 Task: Plan a virtual team-building trivia night for the 9th at 6:30 PM to 7:00 PM.
Action: Mouse moved to (52, 81)
Screenshot: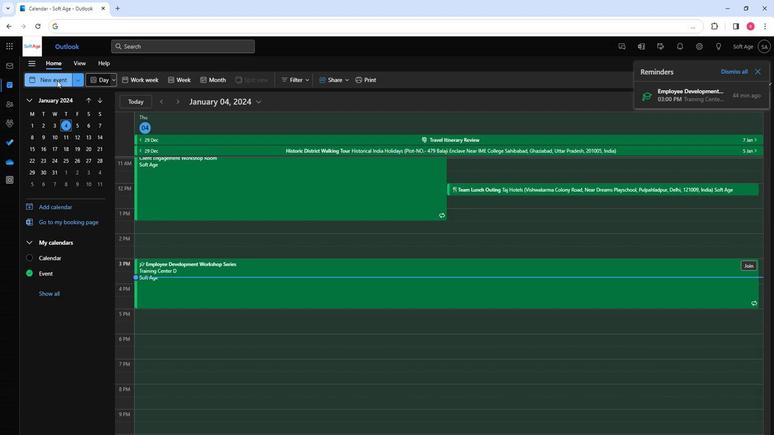 
Action: Mouse pressed left at (52, 81)
Screenshot: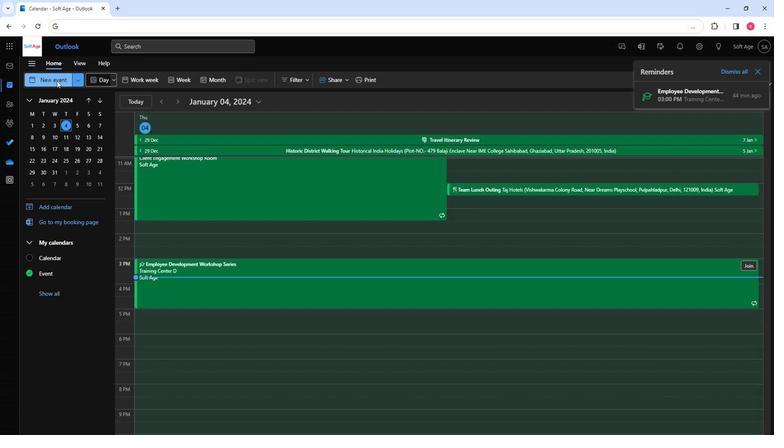 
Action: Mouse moved to (199, 135)
Screenshot: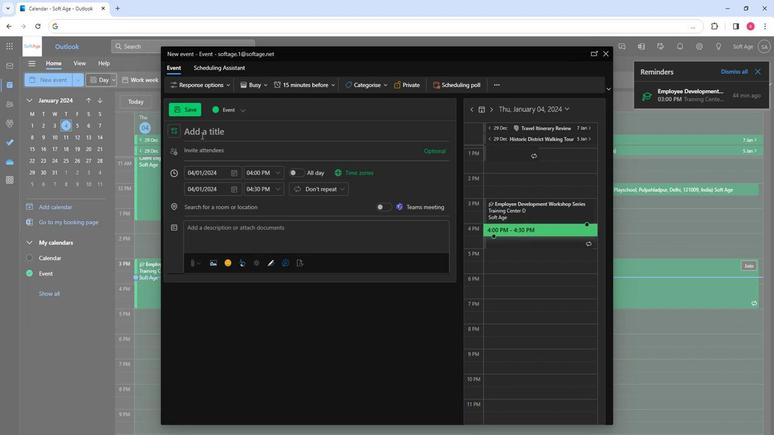 
Action: Mouse pressed left at (199, 135)
Screenshot: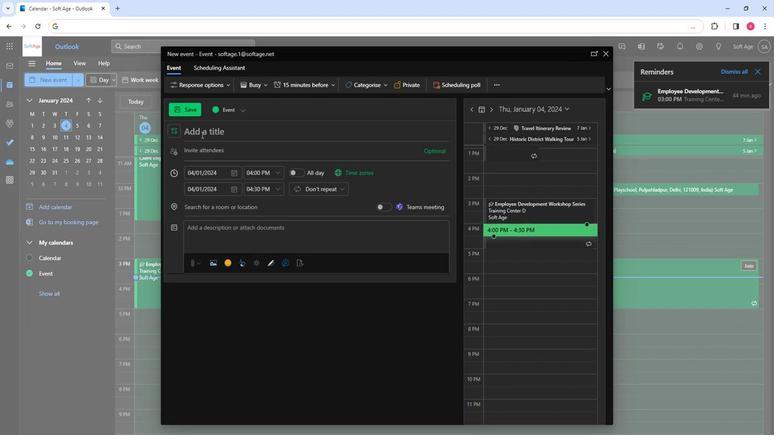 
Action: Key pressed <Key.shift>Virtul<Key.backspace>al<Key.space><Key.shift>Team-<Key.shift><Key.shift><Key.shift><Key.shift><Key.shift><Key.shift>Builing<Key.backspace><Key.backspace><Key.backspace><Key.backspace>lding<Key.space><Key.shift>Trivia<Key.space><Key.shift>Night
Screenshot: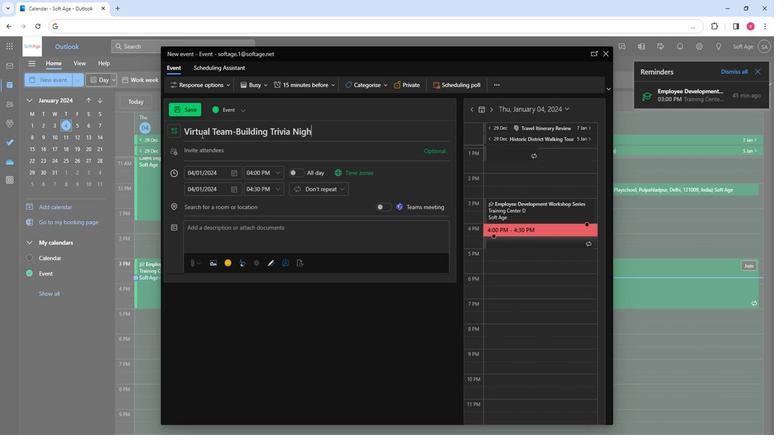 
Action: Mouse moved to (222, 152)
Screenshot: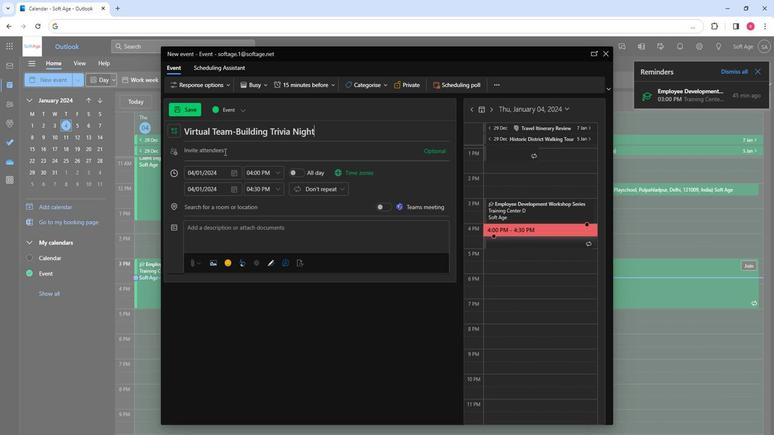 
Action: Mouse pressed left at (222, 152)
Screenshot: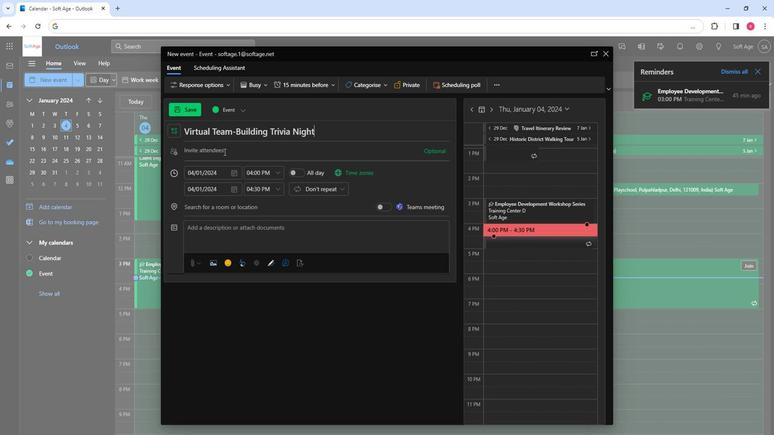 
Action: Key pressed so
Screenshot: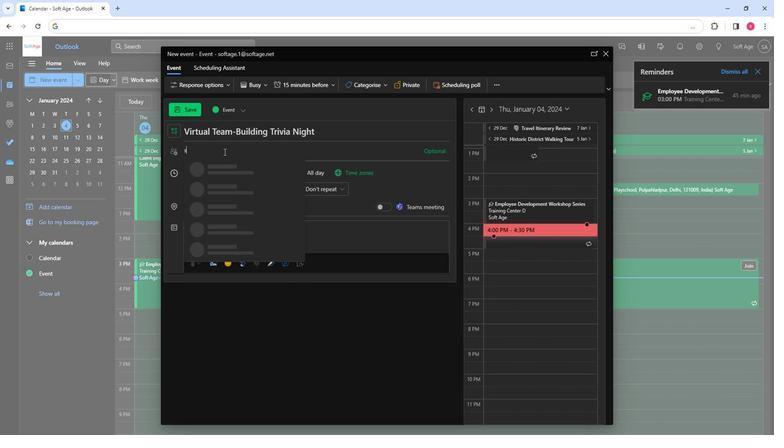
Action: Mouse moved to (220, 185)
Screenshot: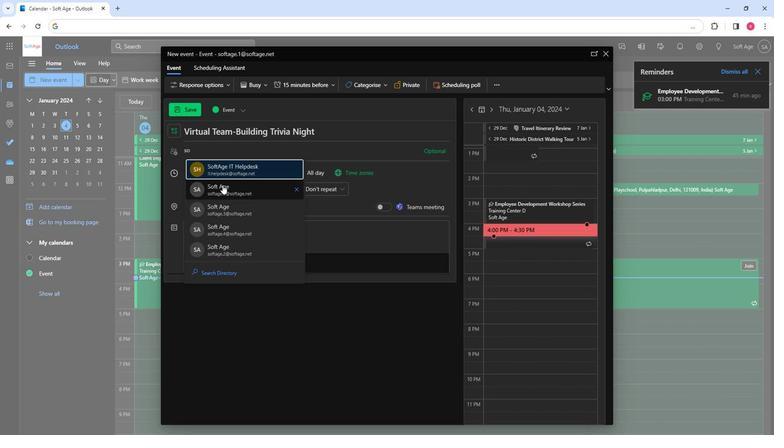 
Action: Mouse pressed left at (220, 185)
Screenshot: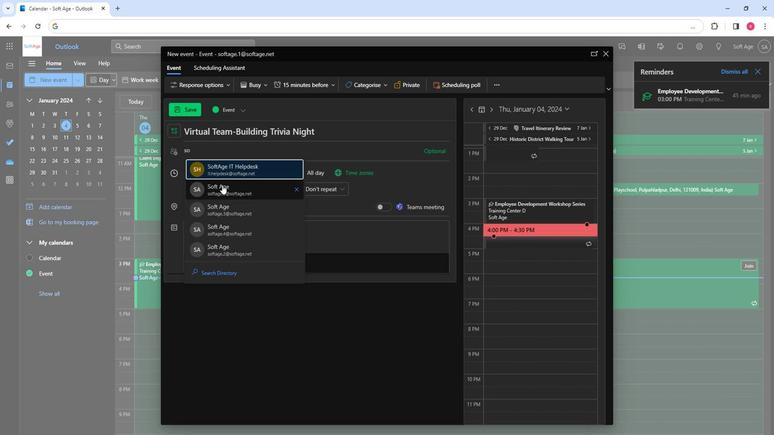 
Action: Mouse moved to (220, 185)
Screenshot: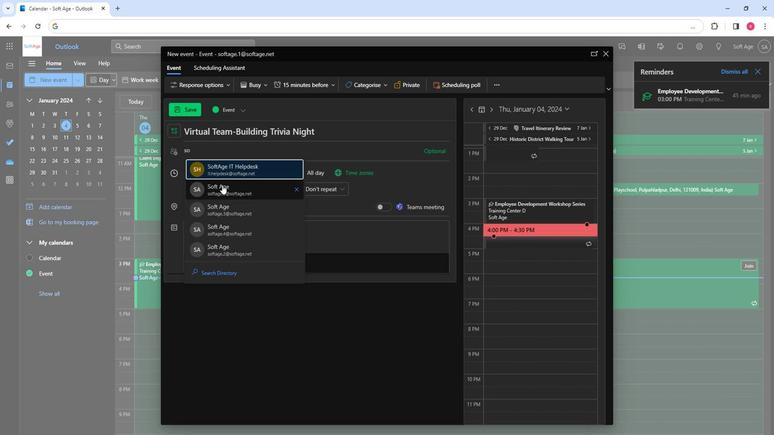 
Action: Key pressed so
Screenshot: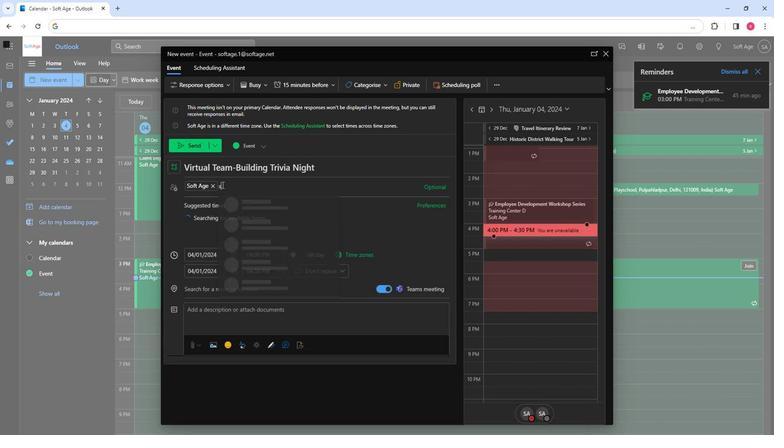 
Action: Mouse moved to (263, 251)
Screenshot: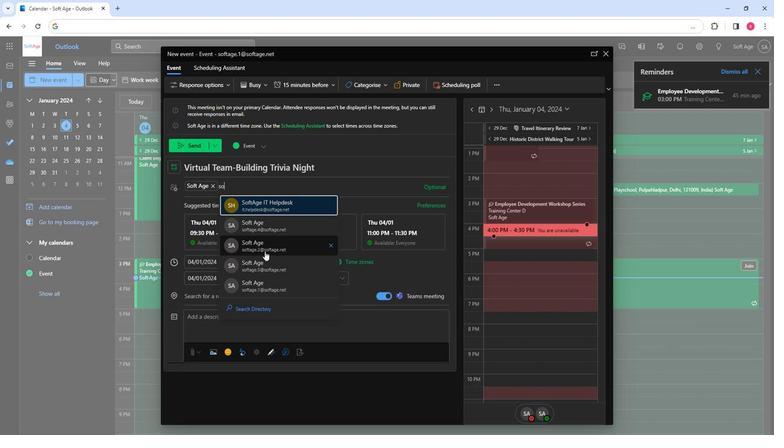 
Action: Mouse pressed left at (263, 251)
Screenshot: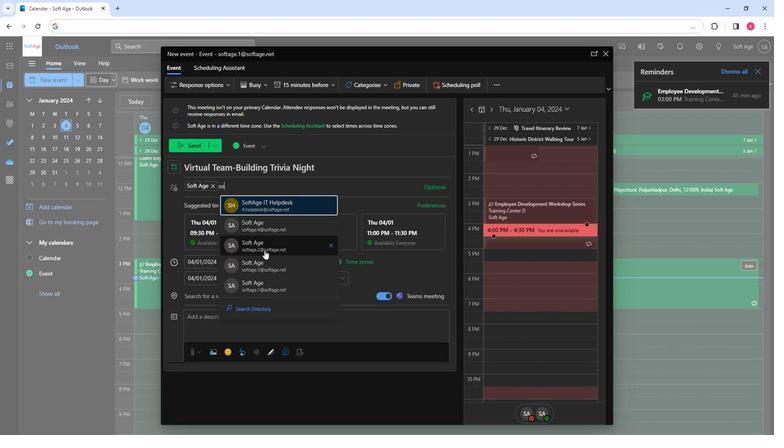 
Action: Key pressed so
Screenshot: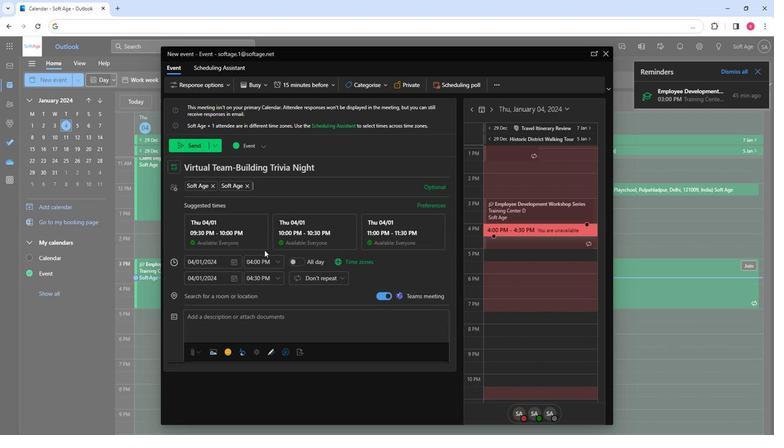 
Action: Mouse moved to (282, 272)
Screenshot: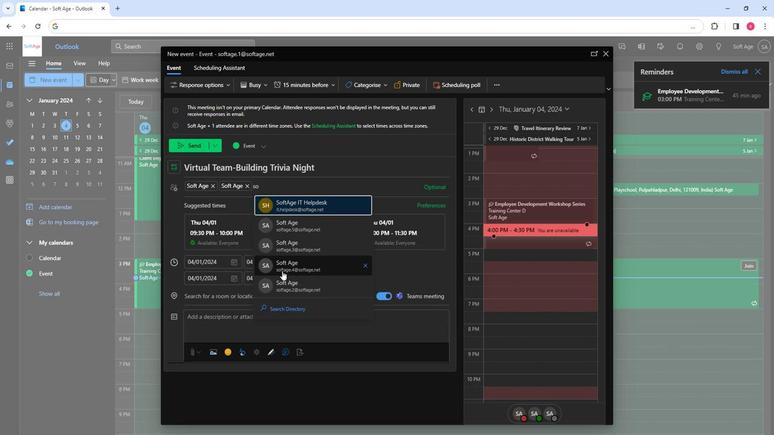 
Action: Mouse pressed left at (282, 272)
Screenshot: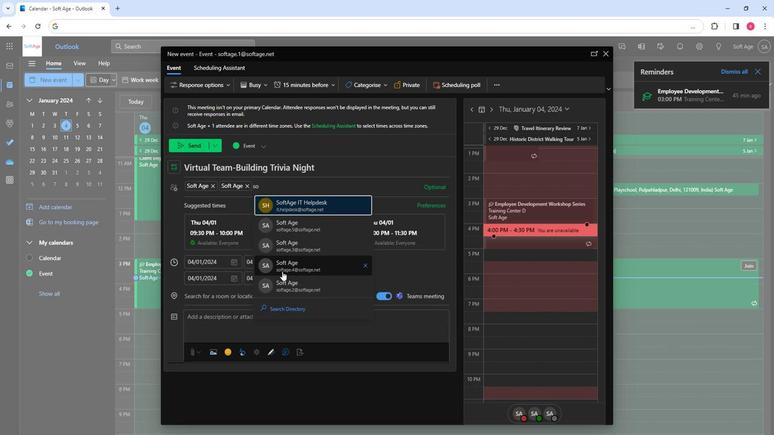 
Action: Mouse moved to (234, 266)
Screenshot: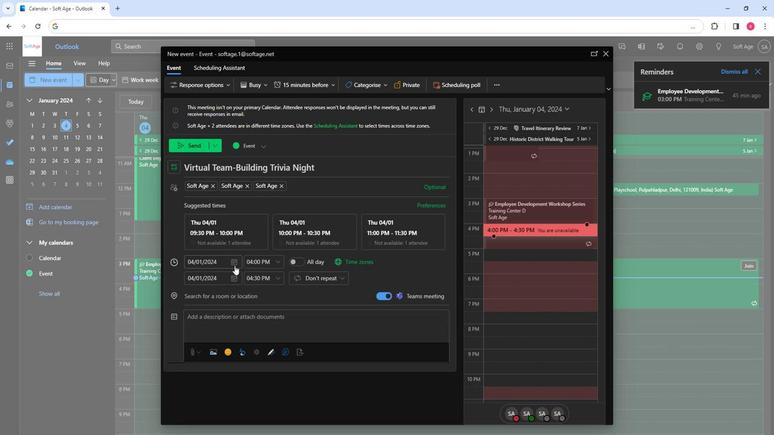 
Action: Mouse pressed left at (234, 266)
Screenshot: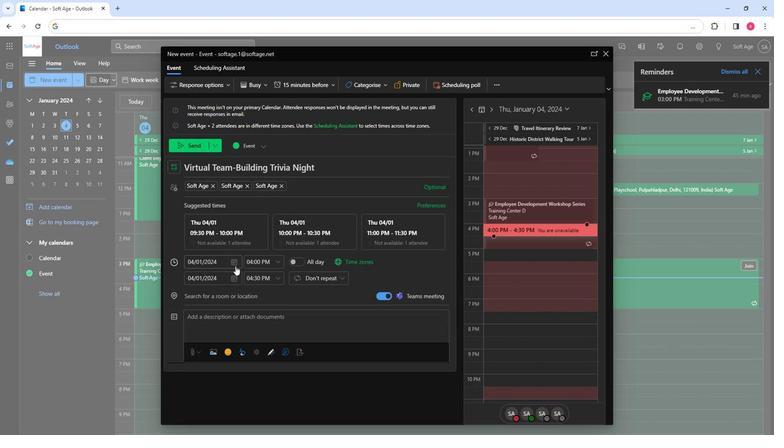 
Action: Mouse moved to (203, 317)
Screenshot: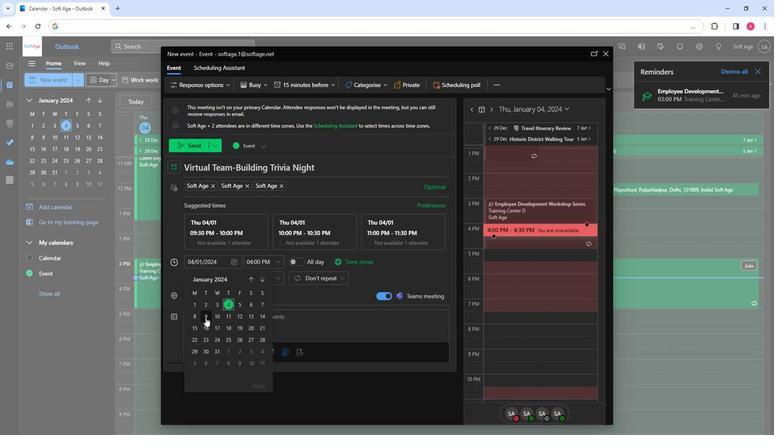 
Action: Mouse pressed left at (203, 317)
Screenshot: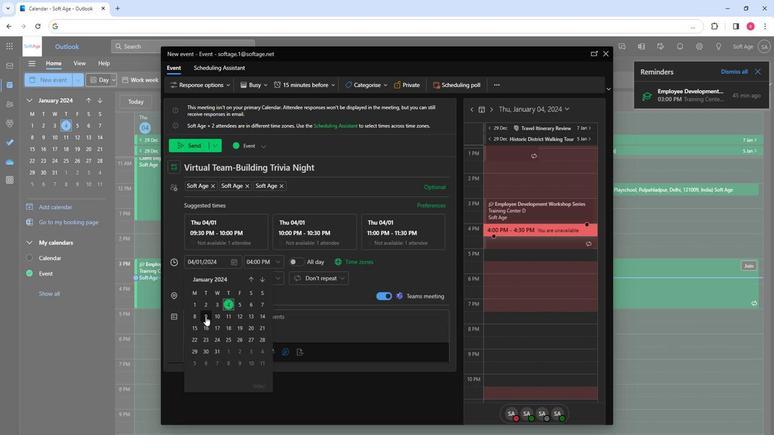 
Action: Mouse moved to (282, 257)
Screenshot: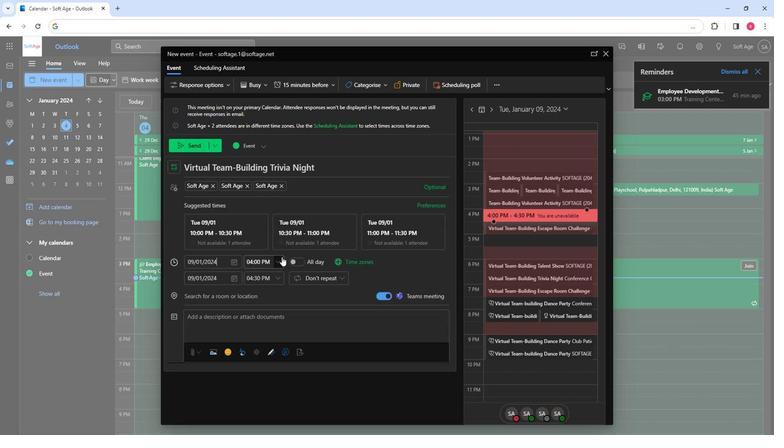 
Action: Mouse pressed left at (282, 257)
Screenshot: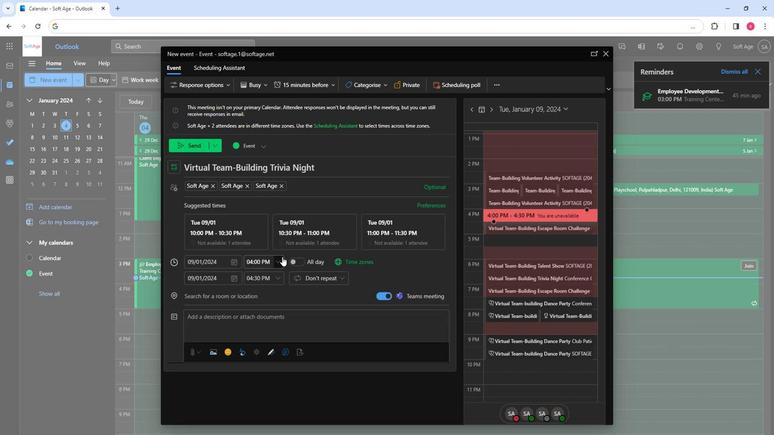
Action: Mouse moved to (269, 299)
Screenshot: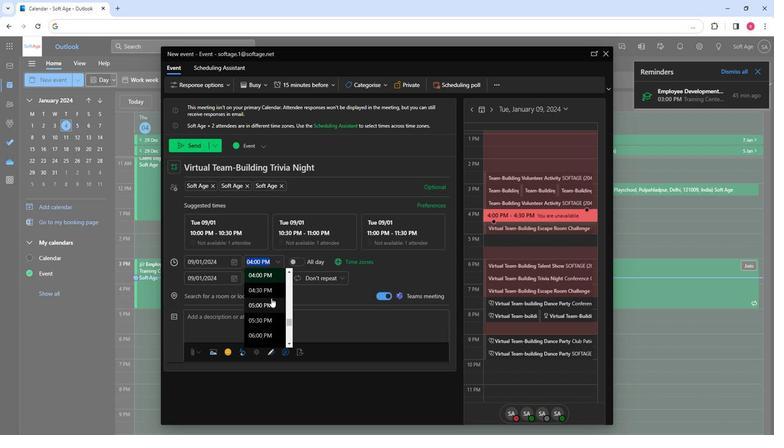
Action: Mouse scrolled (269, 298) with delta (0, 0)
Screenshot: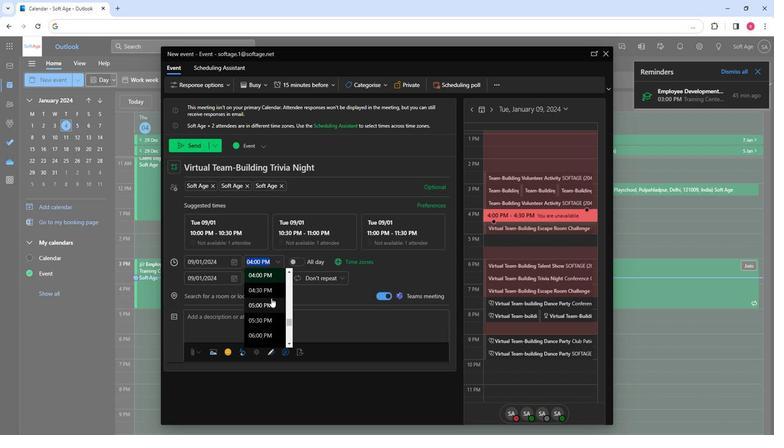 
Action: Mouse moved to (257, 311)
Screenshot: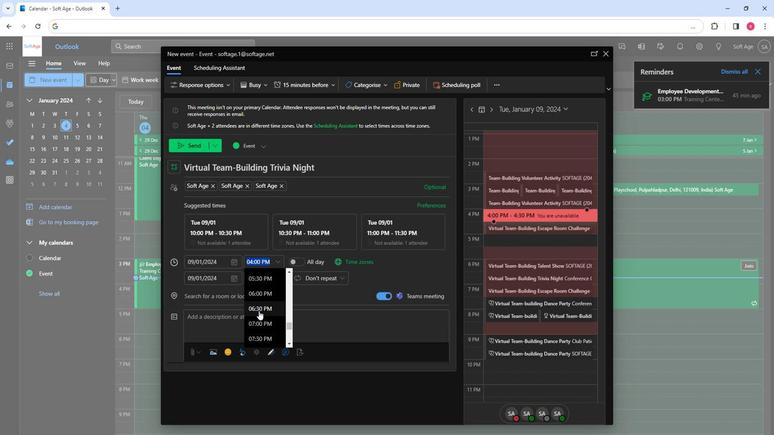 
Action: Mouse pressed left at (257, 311)
Screenshot: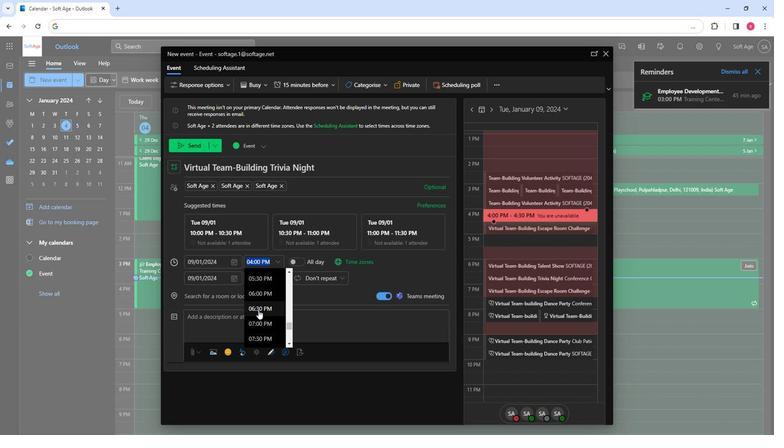 
Action: Mouse moved to (234, 300)
Screenshot: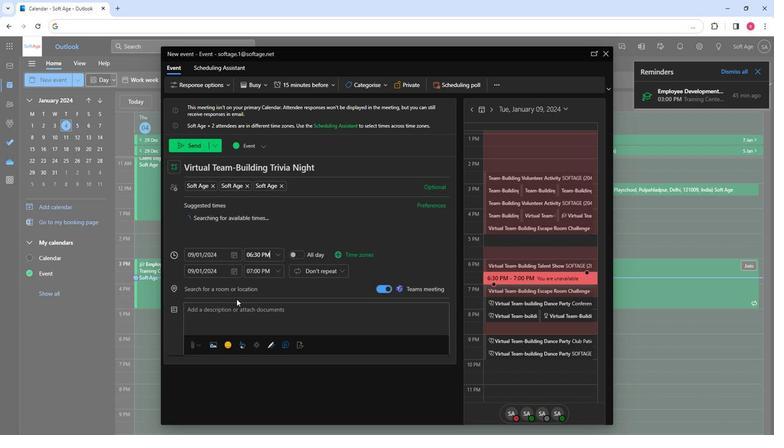 
Action: Mouse pressed left at (234, 300)
Screenshot: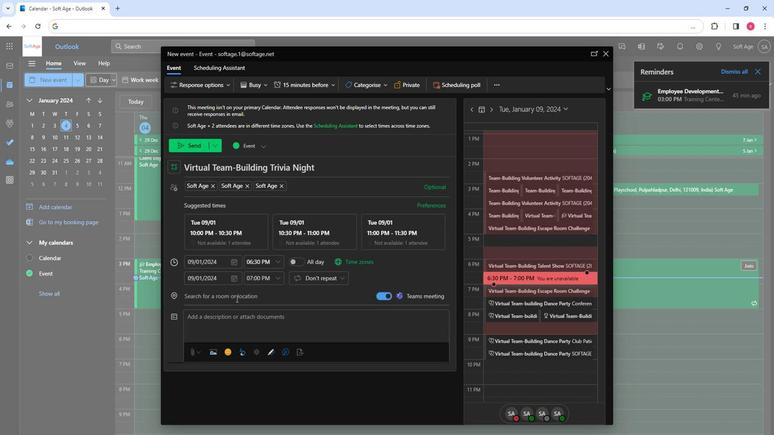 
Action: Mouse moved to (233, 203)
Screenshot: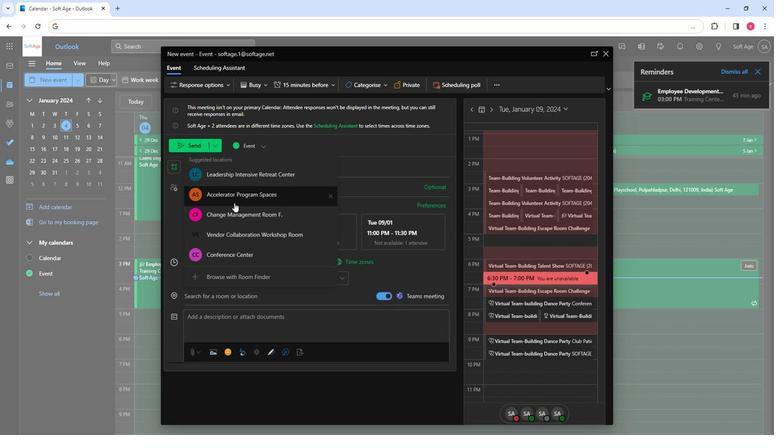 
Action: Mouse pressed left at (233, 203)
Screenshot: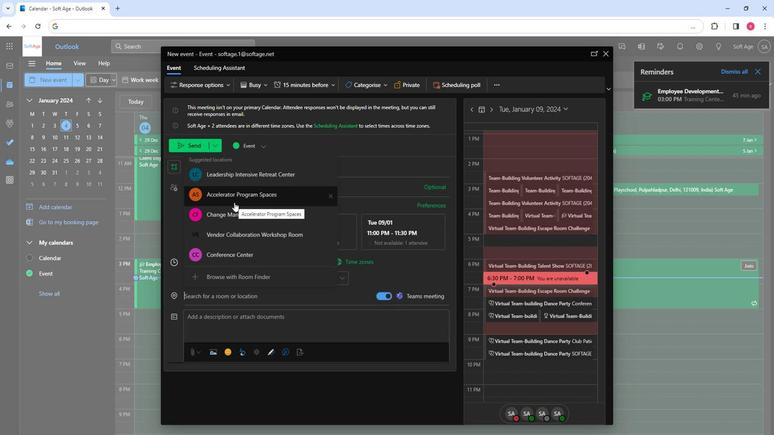 
Action: Mouse moved to (206, 314)
Screenshot: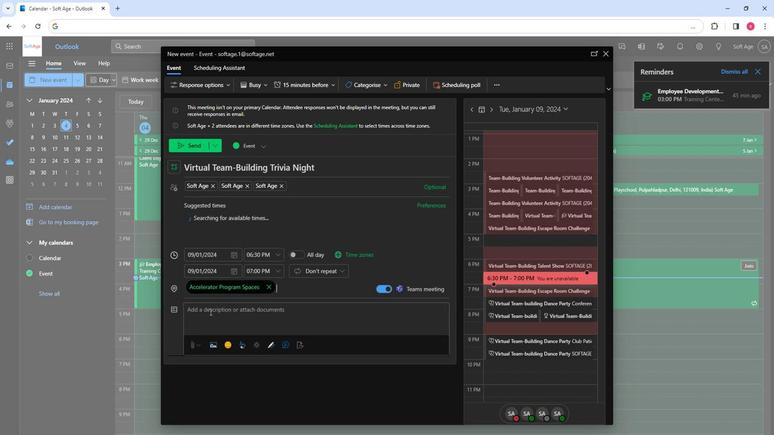 
Action: Mouse pressed left at (206, 314)
Screenshot: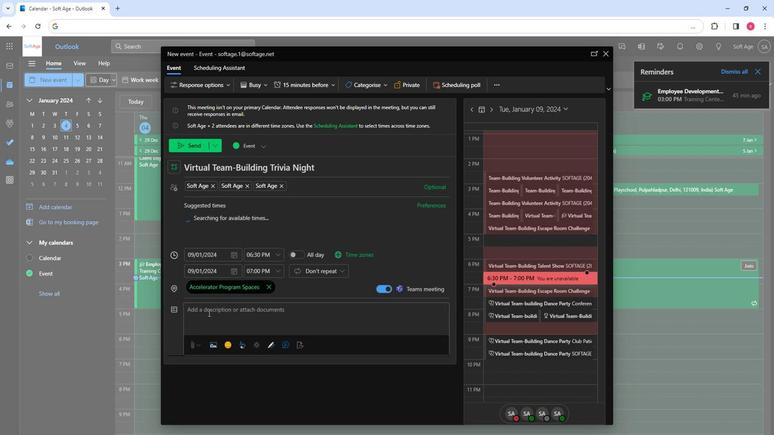 
Action: Key pressed <Key.shift>Elevate<Key.space>team<Key.space>spirit<Key.space>with<Key.space>a<Key.space>virtual<Key.space>team-builing<Key.space>trivia<Key.backspace>a<Key.backspace><Key.backspace><Key.backspace><Key.backspace><Key.backspace><Key.backspace><Key.backspace><Key.backspace><Key.backspace><Key.backspace><Key.backspace>lding<Key.space>trivia<Key.space>night.<Key.space><Key.shift>Engage<Key.space>in<Key.space>friendly<Key.space>competition,<Key.space>test<Key.space>knowledge,<Key.space>and<Key.space>foster<Key.space>camaraderie,<Key.space>creating<Key.space>a<Key.space>fun<Key.space>and<Key.space>interactive<Key.space>virtual<Key.space>bonding<Key.space>experience<Key.space>for<Key.space>everyone.
Screenshot: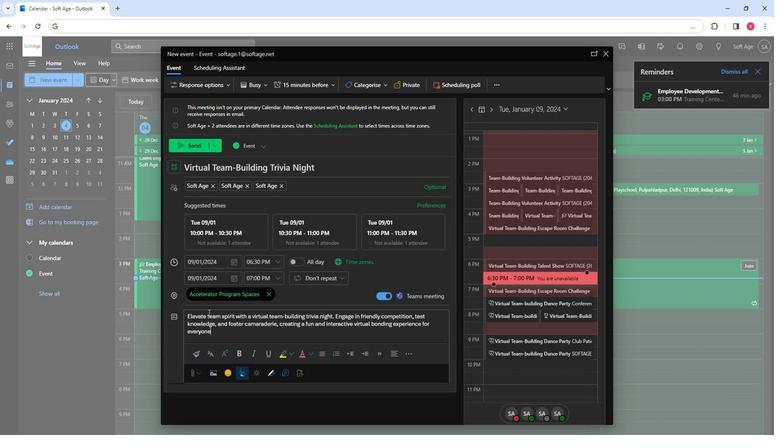 
Action: Mouse moved to (236, 318)
Screenshot: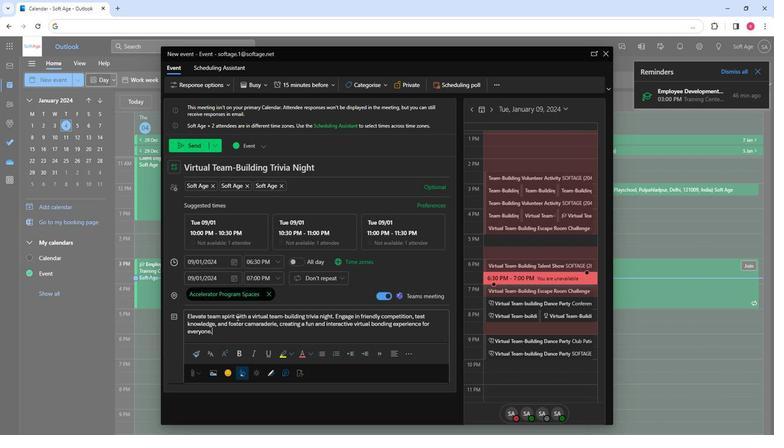 
Action: Mouse pressed left at (236, 318)
Screenshot: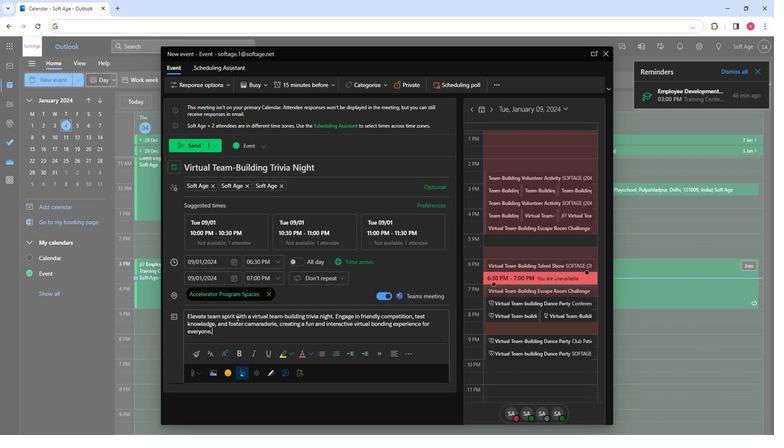 
Action: Mouse pressed left at (236, 318)
Screenshot: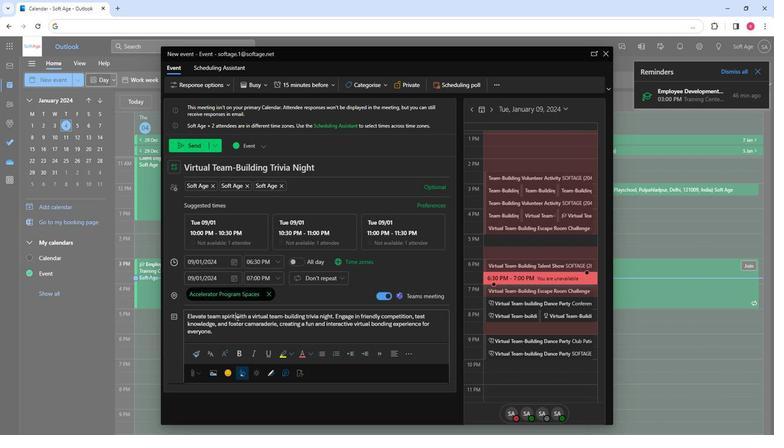 
Action: Mouse pressed left at (236, 318)
Screenshot: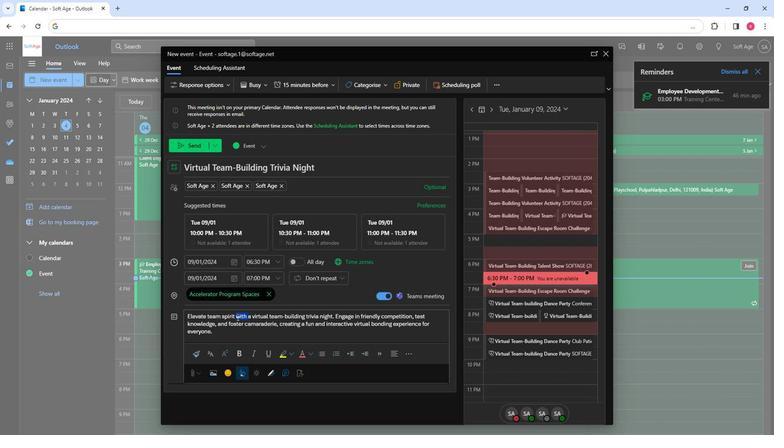 
Action: Mouse moved to (208, 358)
Screenshot: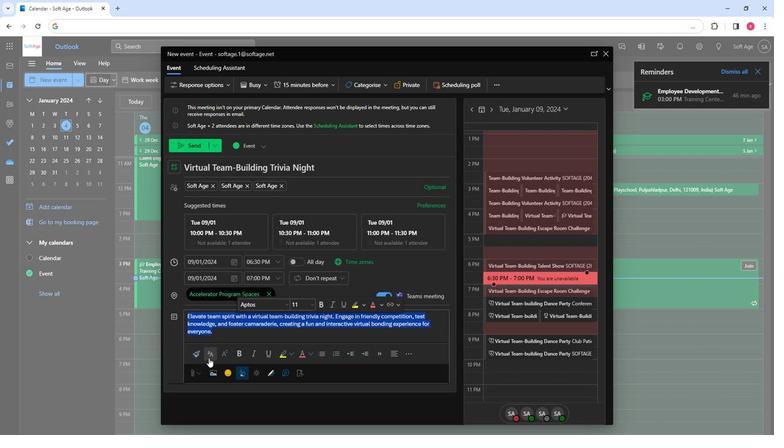 
Action: Mouse pressed left at (208, 358)
Screenshot: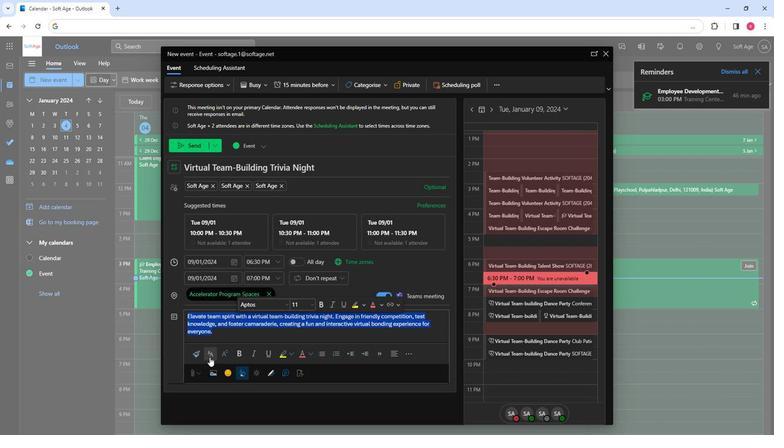 
Action: Mouse moved to (243, 300)
Screenshot: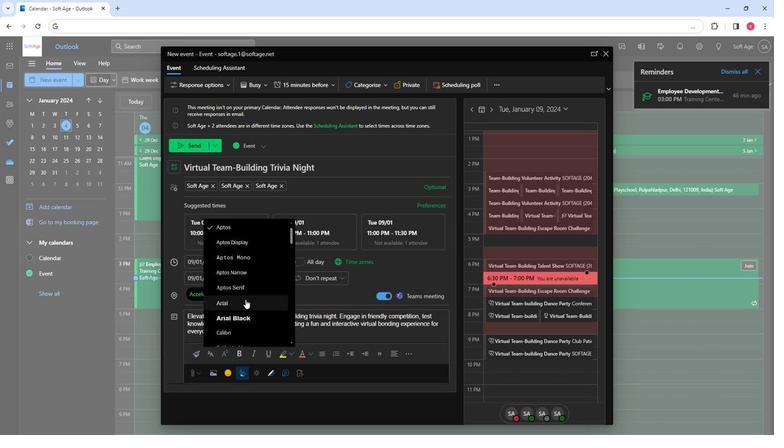 
Action: Mouse scrolled (243, 300) with delta (0, 0)
Screenshot: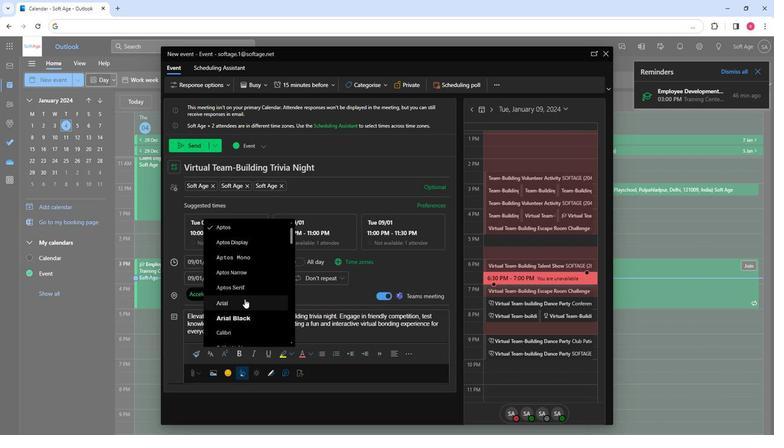 
Action: Mouse scrolled (243, 300) with delta (0, 0)
Screenshot: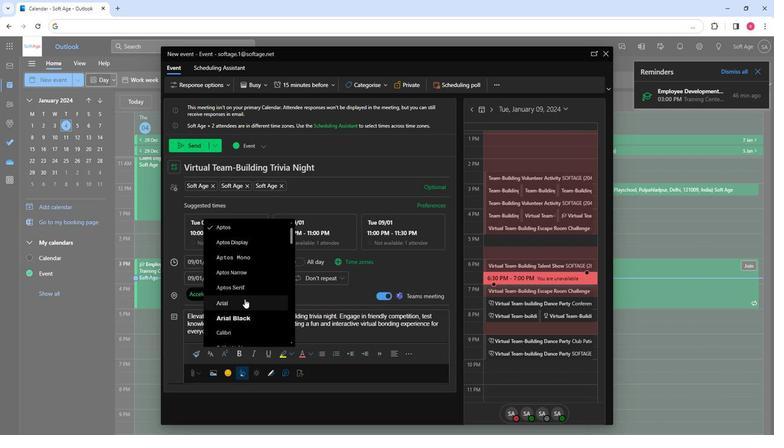 
Action: Mouse moved to (232, 316)
Screenshot: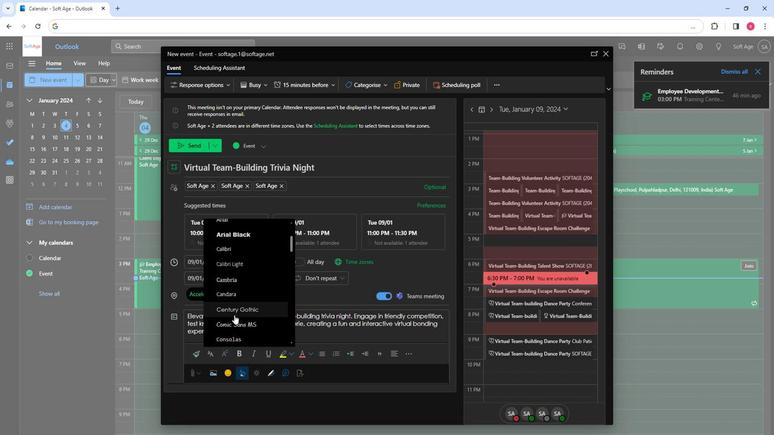 
Action: Mouse pressed left at (232, 316)
Screenshot: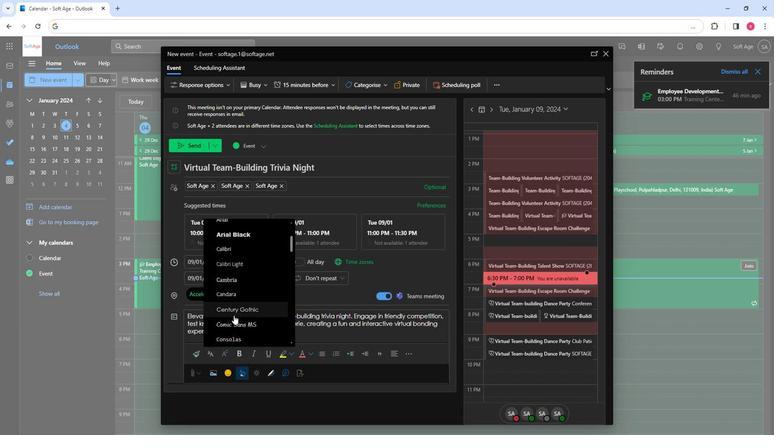 
Action: Mouse moved to (311, 354)
Screenshot: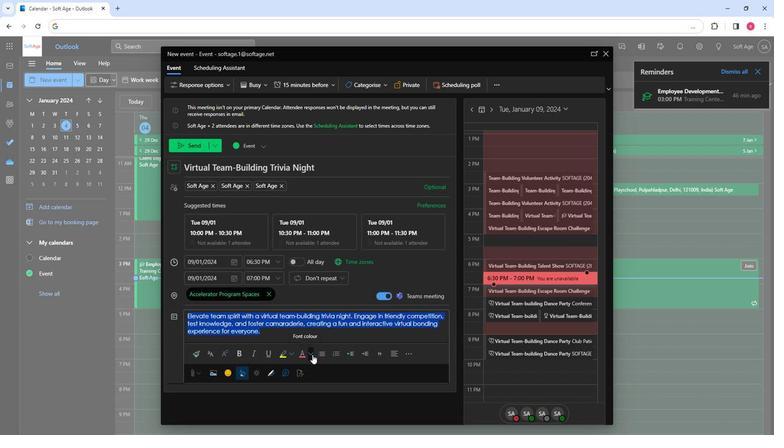 
Action: Mouse pressed left at (311, 354)
Screenshot: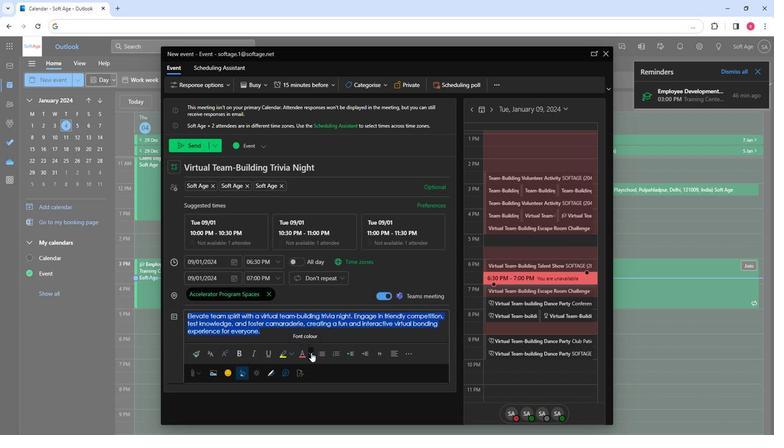 
Action: Mouse moved to (343, 307)
Screenshot: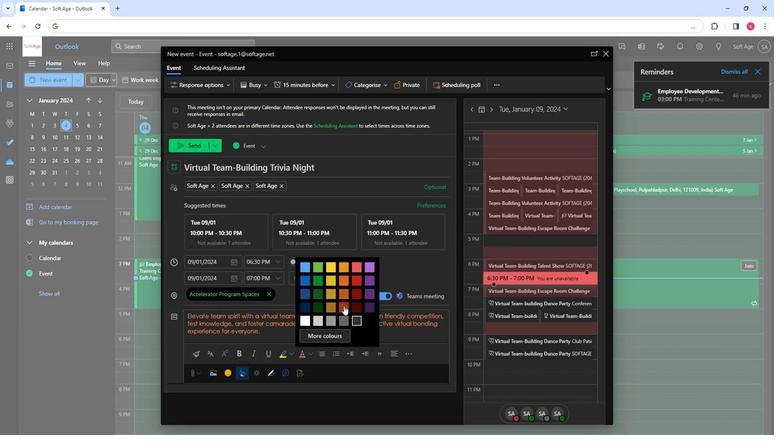 
Action: Mouse pressed left at (343, 307)
Screenshot: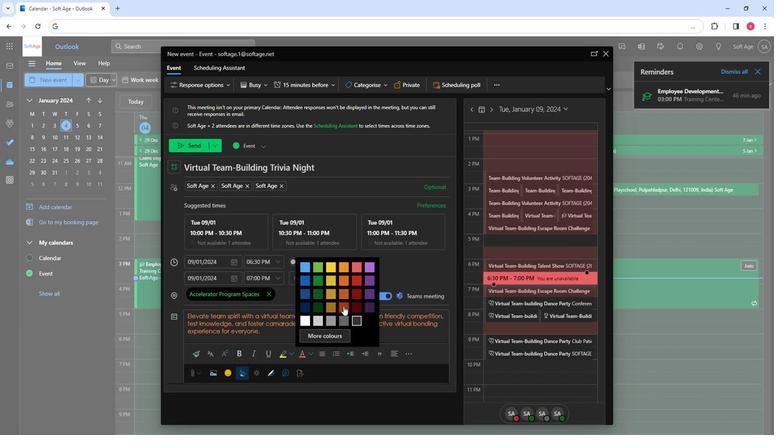 
Action: Mouse moved to (361, 357)
Screenshot: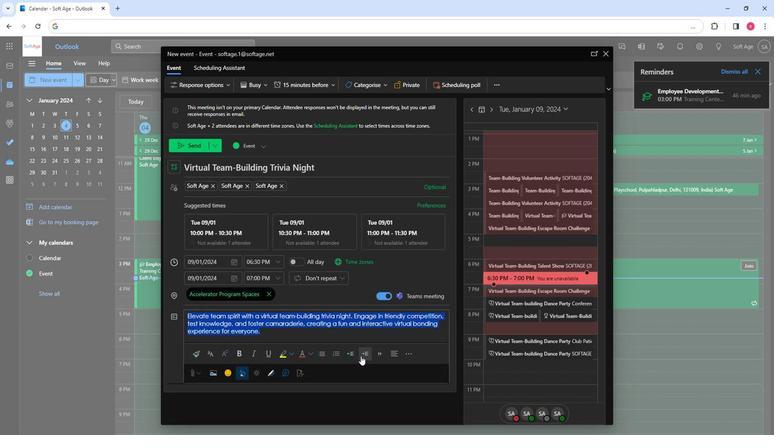 
Action: Mouse pressed left at (361, 357)
Screenshot: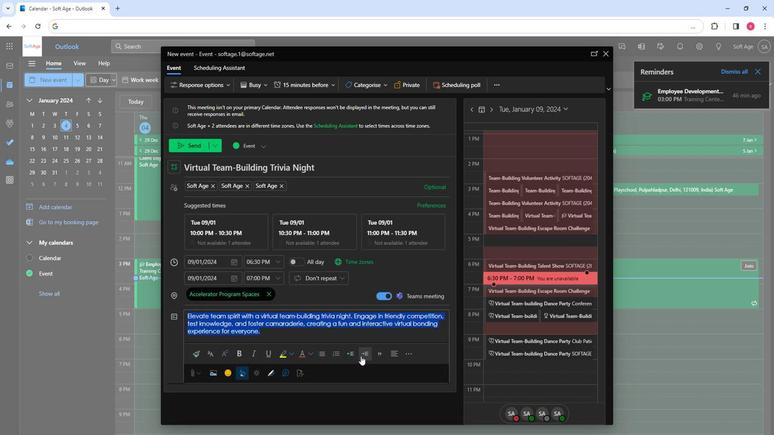 
Action: Mouse moved to (387, 335)
Screenshot: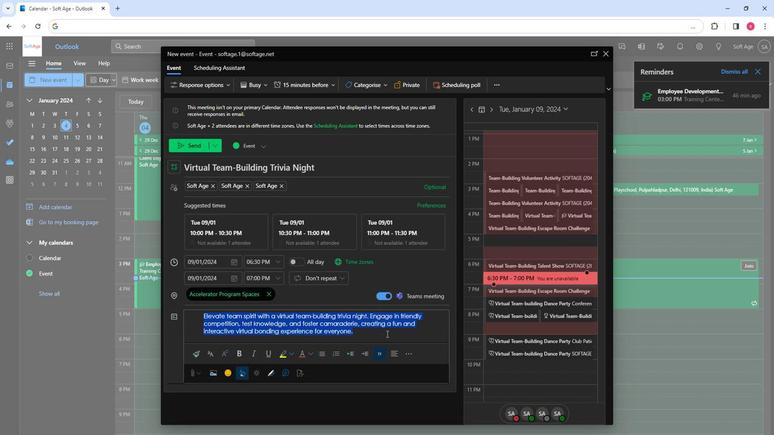 
Action: Mouse pressed left at (387, 335)
Screenshot: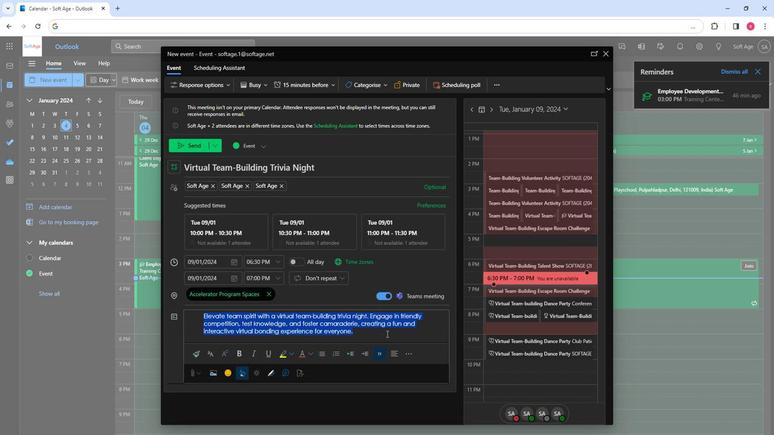 
Action: Mouse moved to (192, 147)
Screenshot: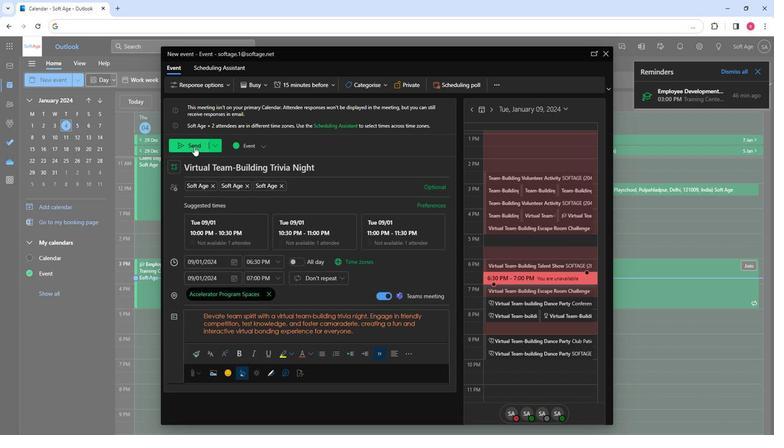 
Action: Mouse pressed left at (192, 147)
Screenshot: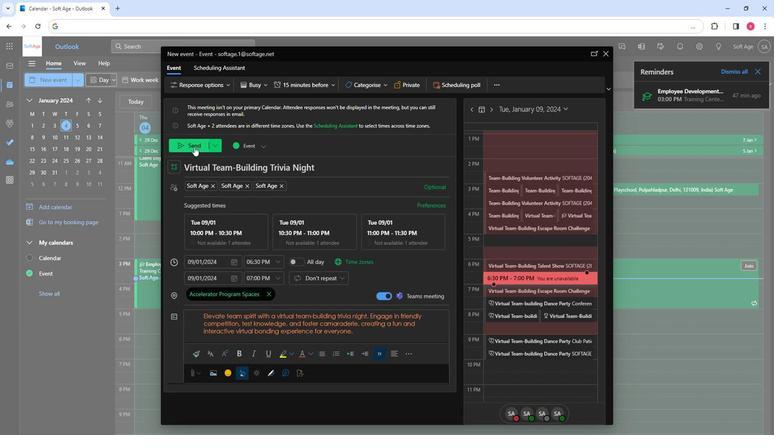 
Action: Mouse moved to (323, 360)
Screenshot: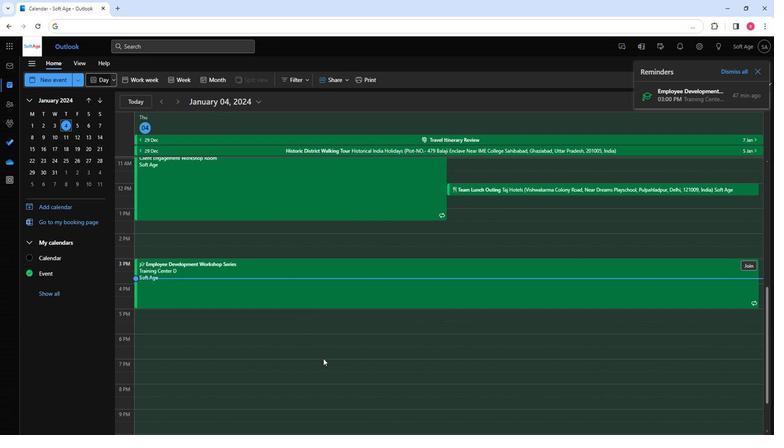 
